 Task: Check the percentage active listings of staircase in the last 1 year.
Action: Mouse moved to (816, 184)
Screenshot: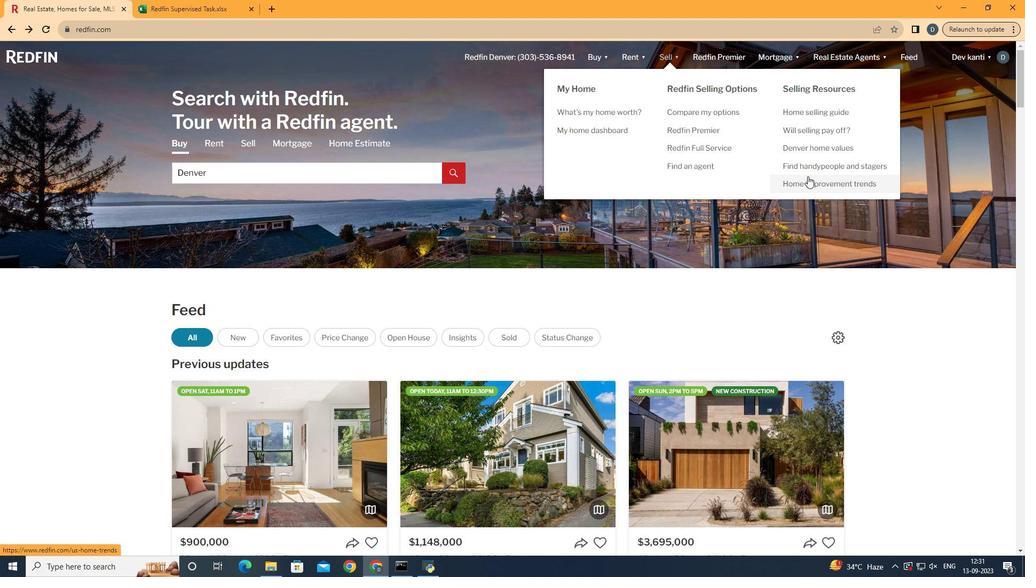 
Action: Mouse pressed left at (816, 184)
Screenshot: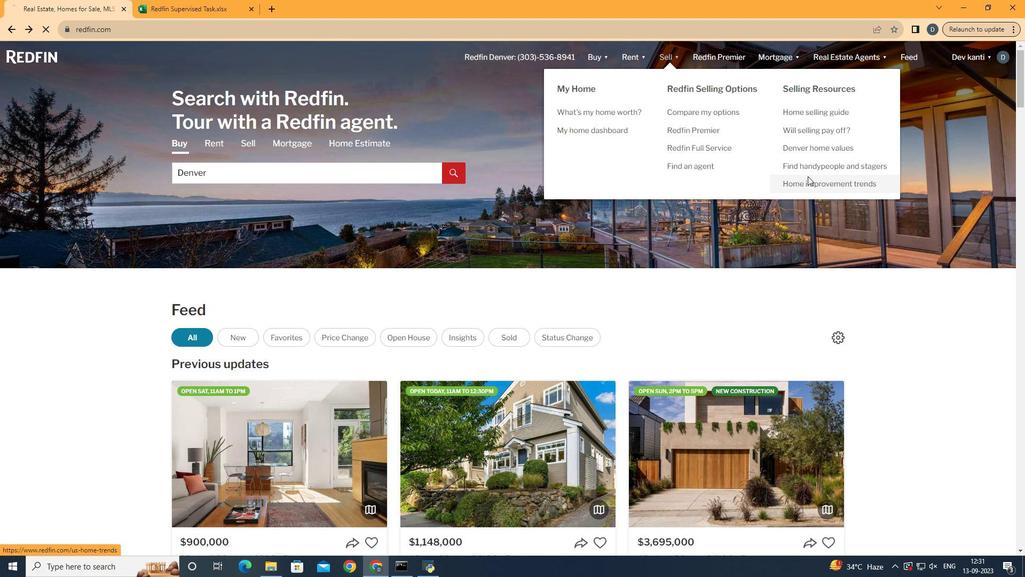 
Action: Mouse moved to (269, 206)
Screenshot: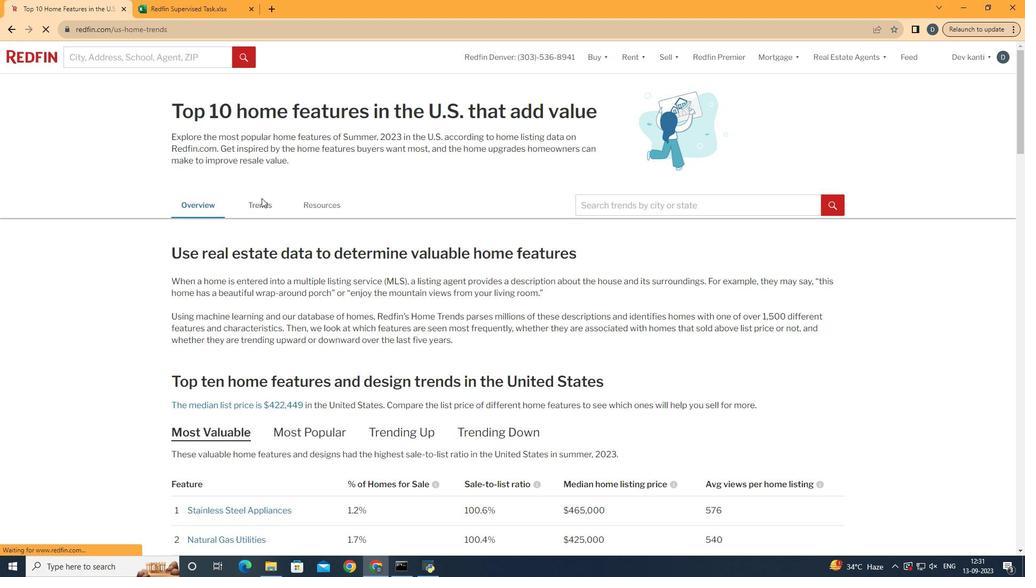 
Action: Mouse pressed left at (269, 206)
Screenshot: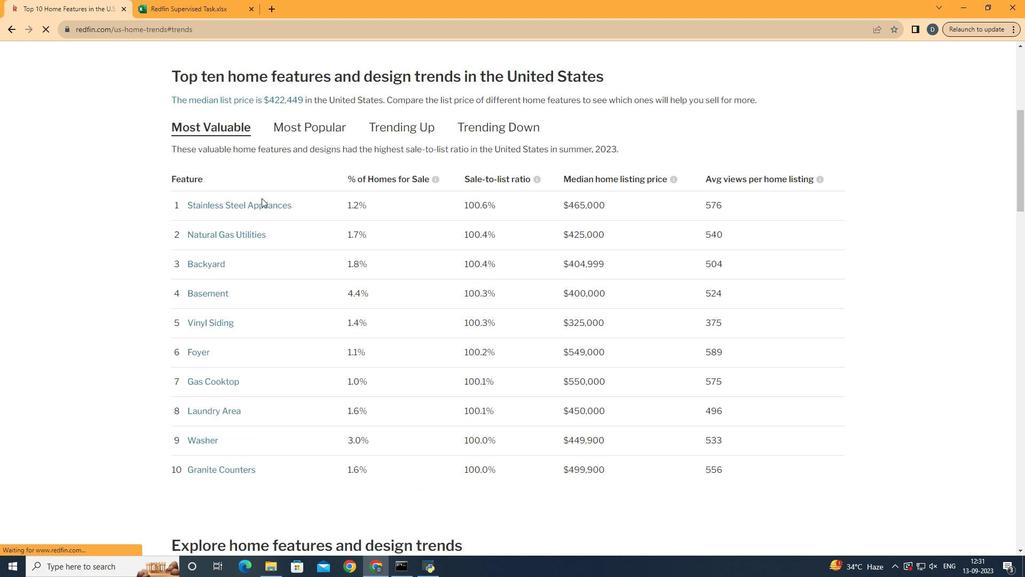
Action: Mouse moved to (430, 289)
Screenshot: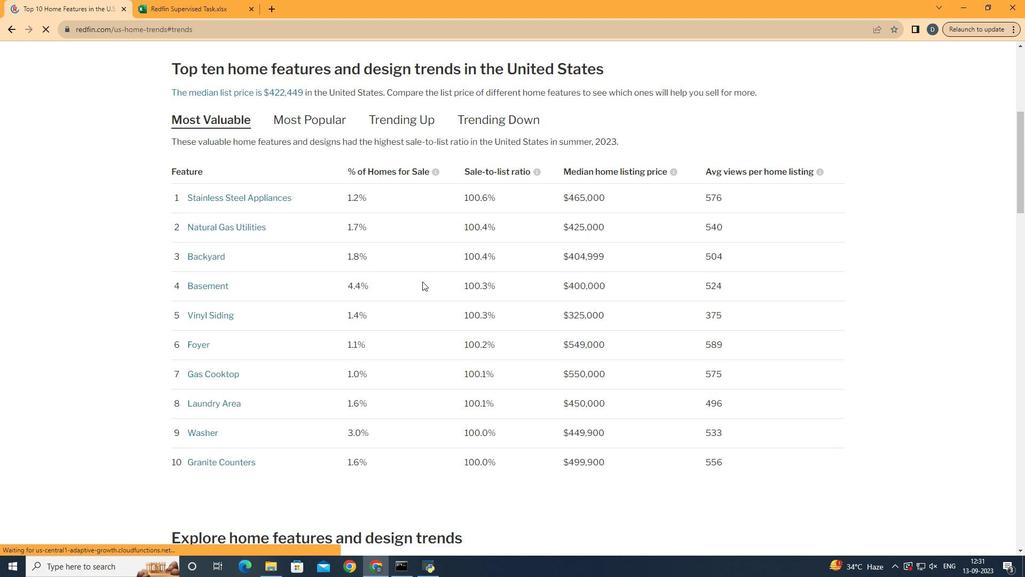 
Action: Mouse scrolled (430, 289) with delta (0, 0)
Screenshot: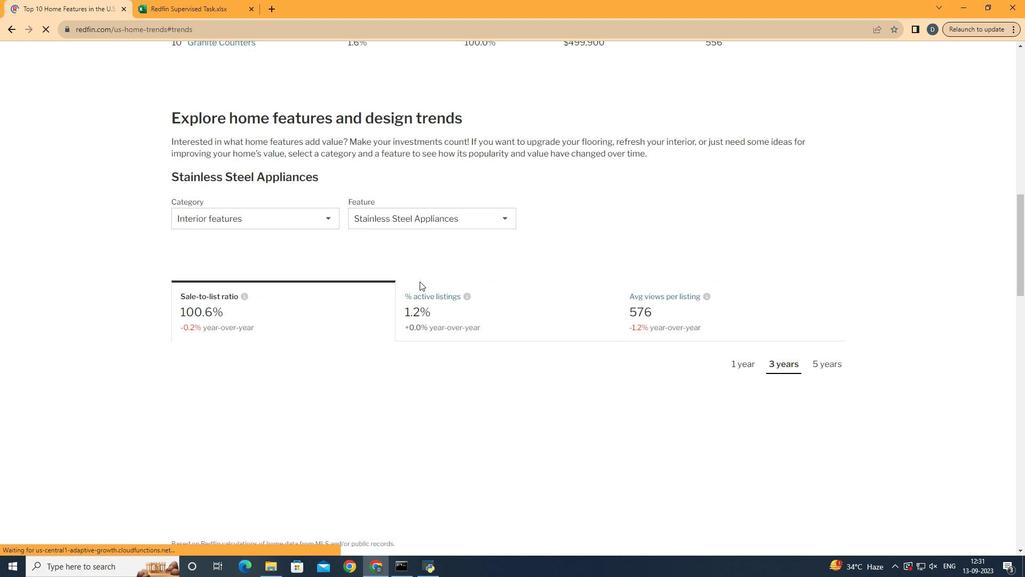 
Action: Mouse scrolled (430, 289) with delta (0, 0)
Screenshot: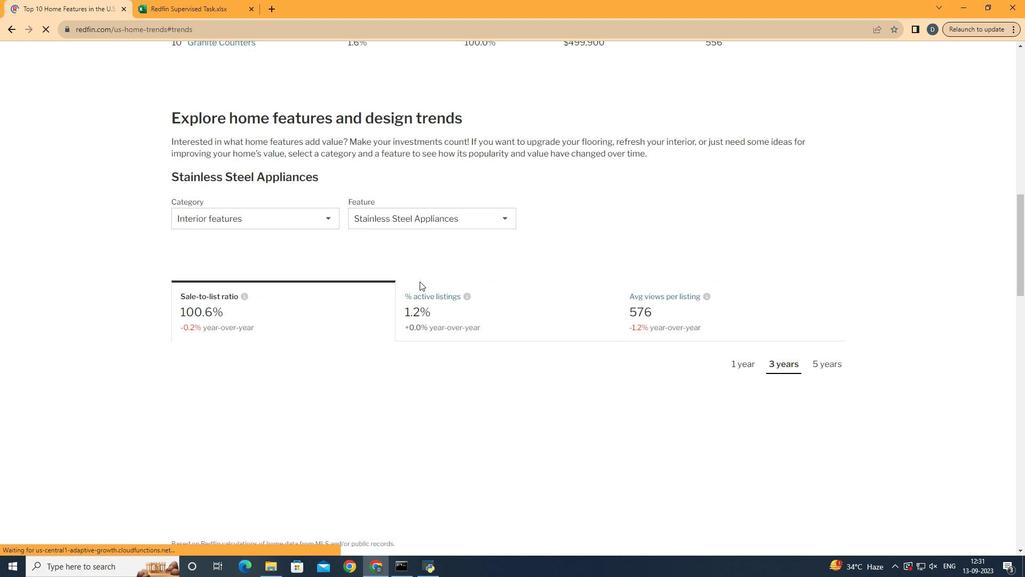 
Action: Mouse scrolled (430, 289) with delta (0, 0)
Screenshot: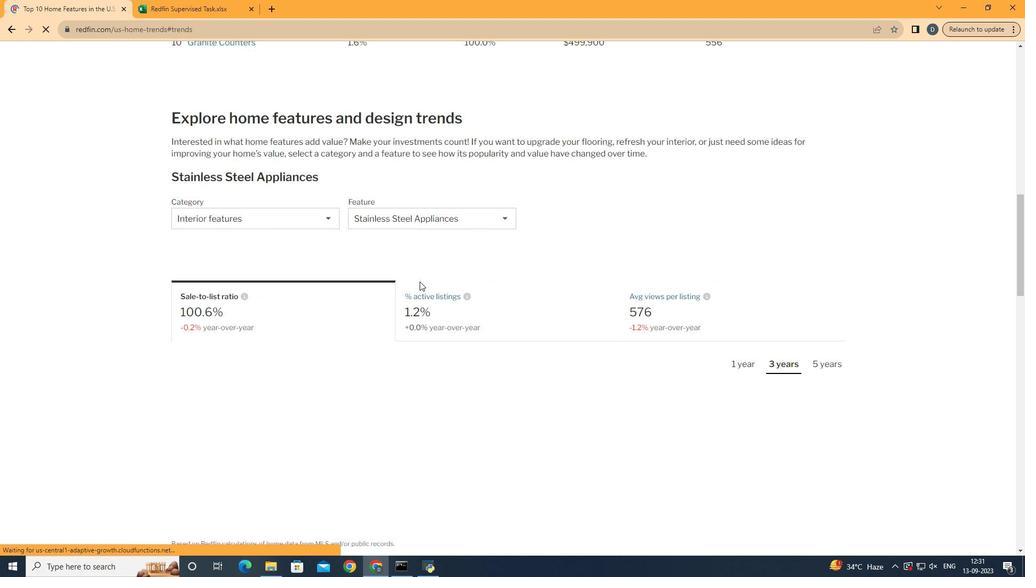 
Action: Mouse scrolled (430, 289) with delta (0, 0)
Screenshot: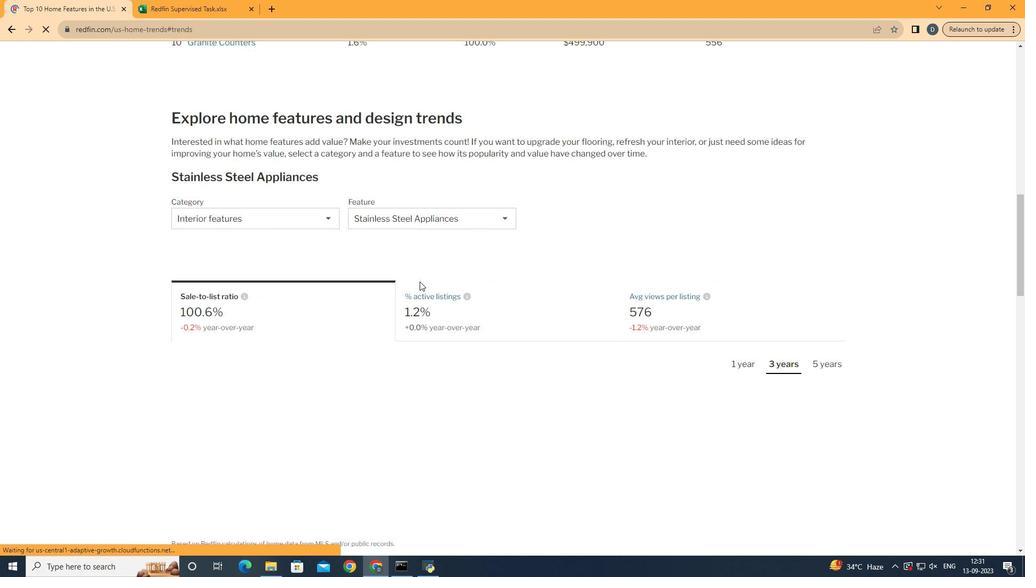
Action: Mouse scrolled (430, 289) with delta (0, 0)
Screenshot: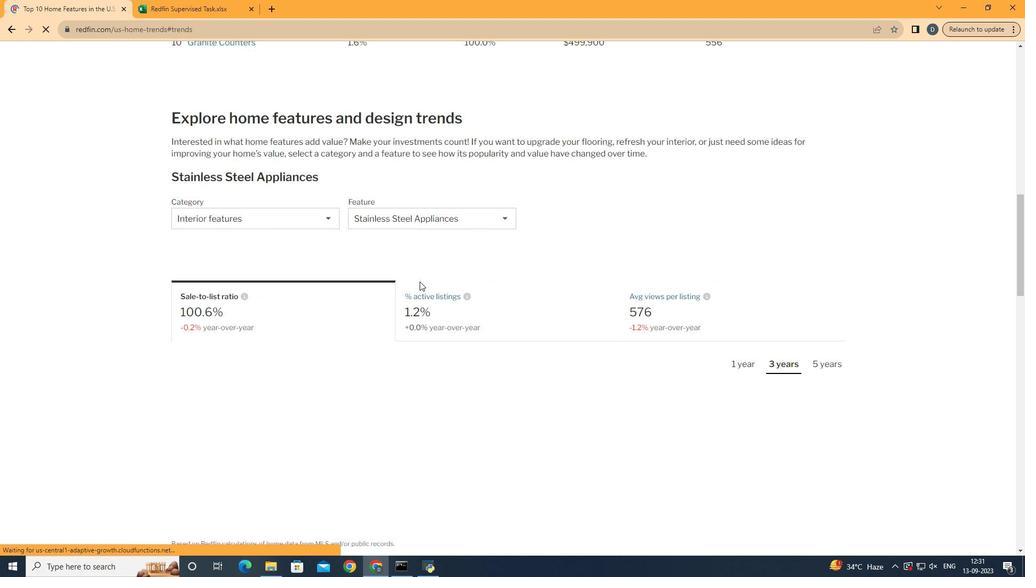 
Action: Mouse scrolled (430, 289) with delta (0, 0)
Screenshot: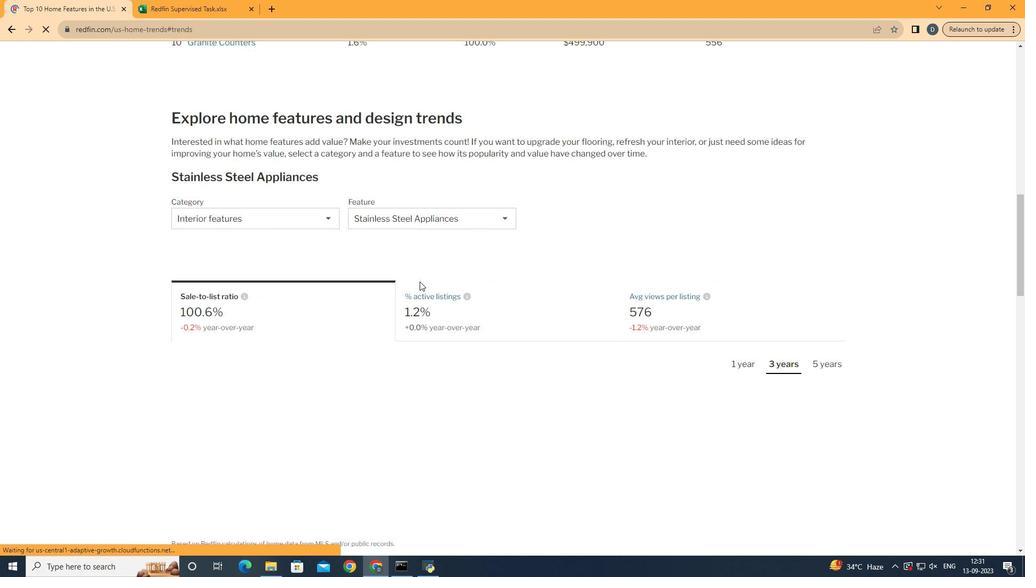 
Action: Mouse scrolled (430, 289) with delta (0, 0)
Screenshot: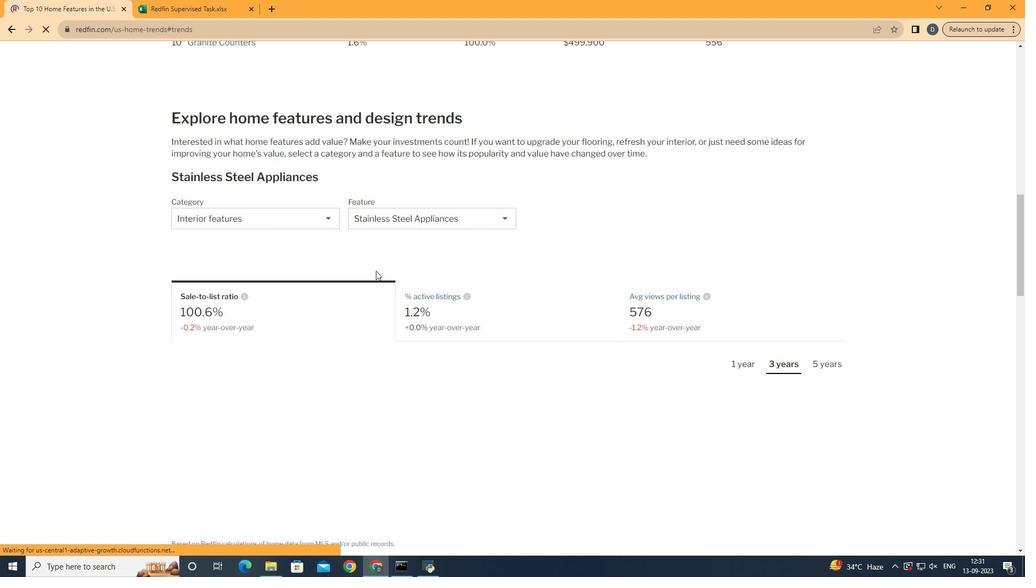 
Action: Mouse scrolled (430, 289) with delta (0, 0)
Screenshot: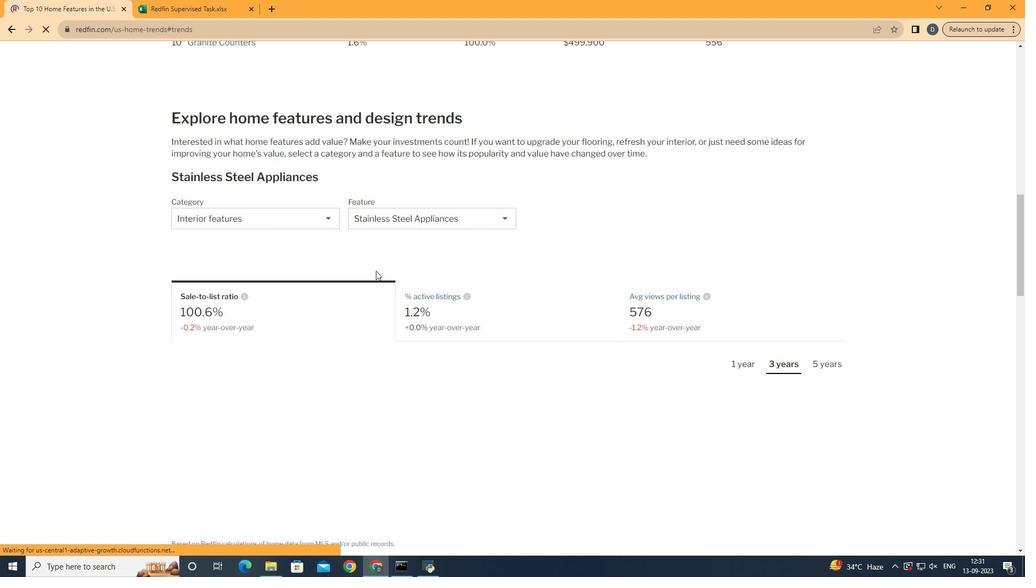 
Action: Mouse moved to (308, 248)
Screenshot: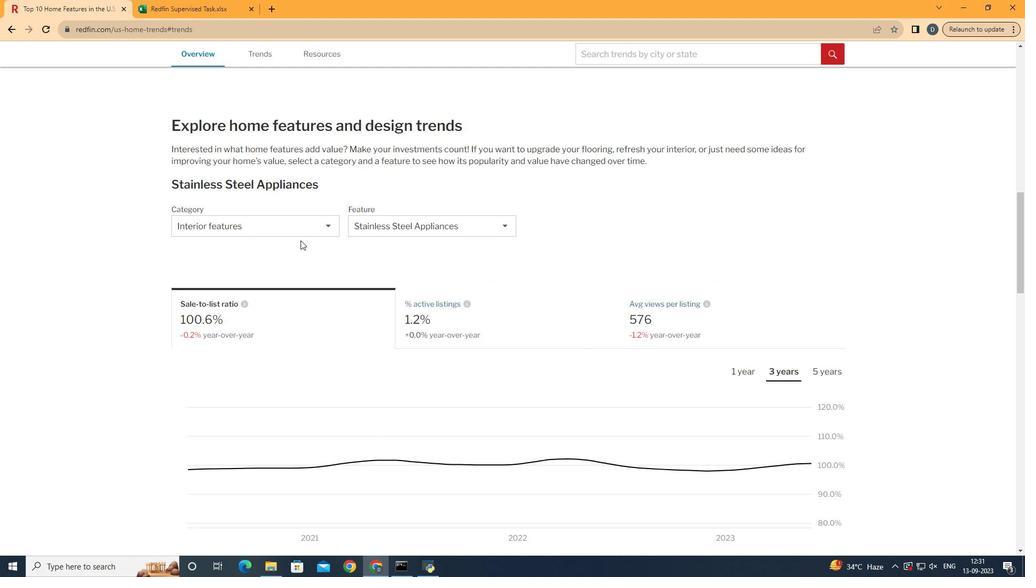 
Action: Mouse scrolled (308, 247) with delta (0, 0)
Screenshot: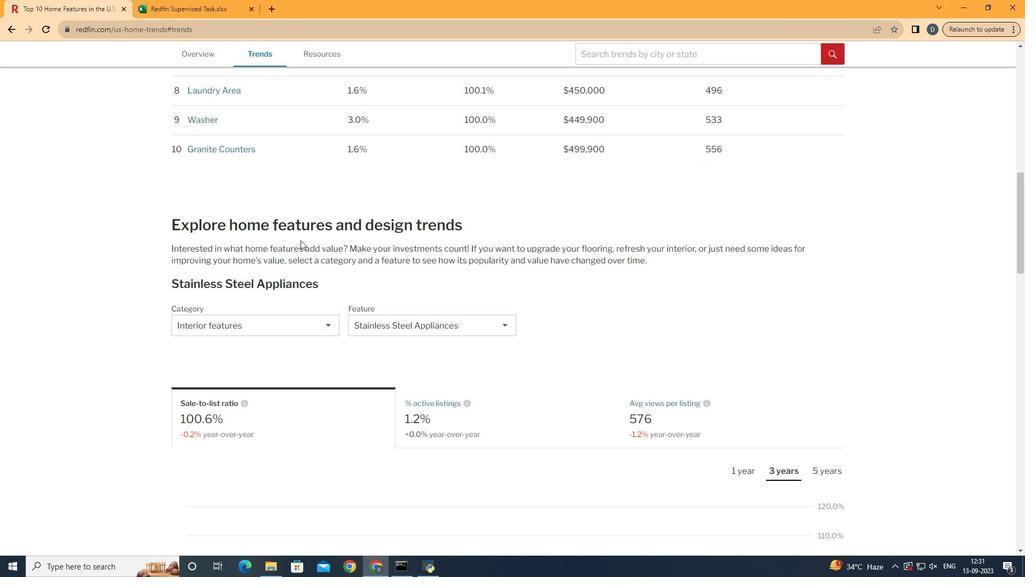 
Action: Mouse scrolled (308, 247) with delta (0, 0)
Screenshot: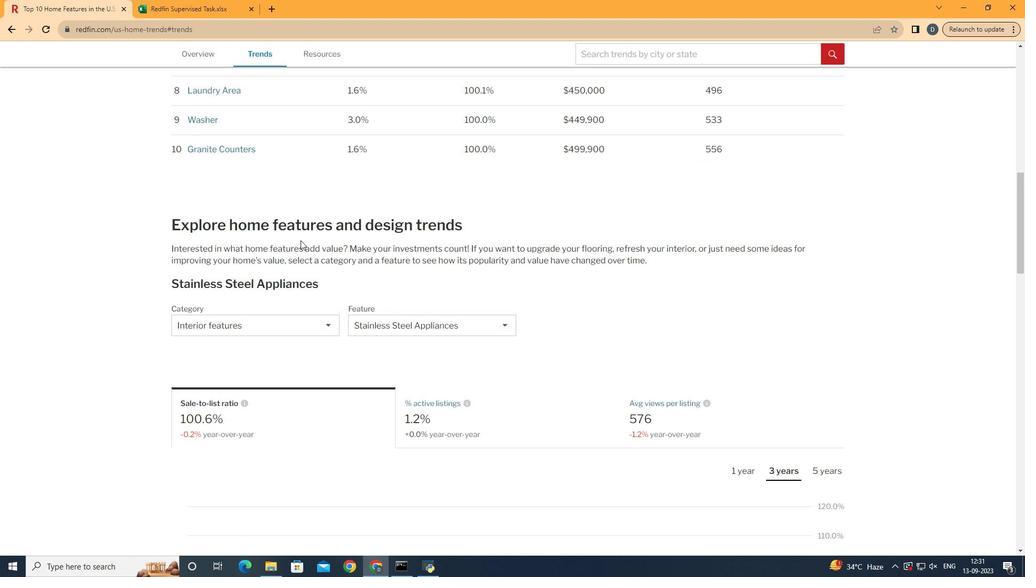 
Action: Mouse scrolled (308, 247) with delta (0, 0)
Screenshot: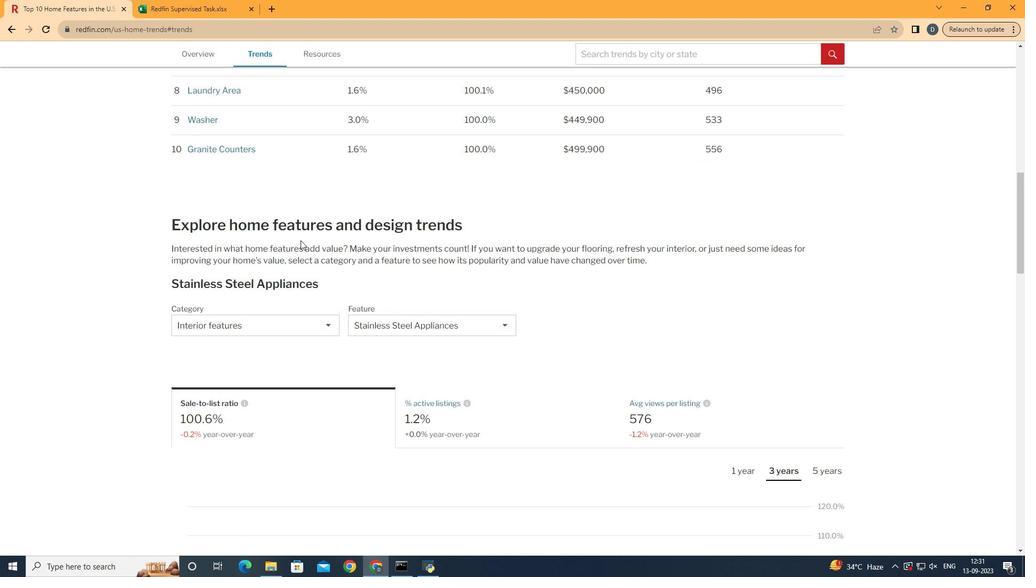 
Action: Mouse scrolled (308, 247) with delta (0, 0)
Screenshot: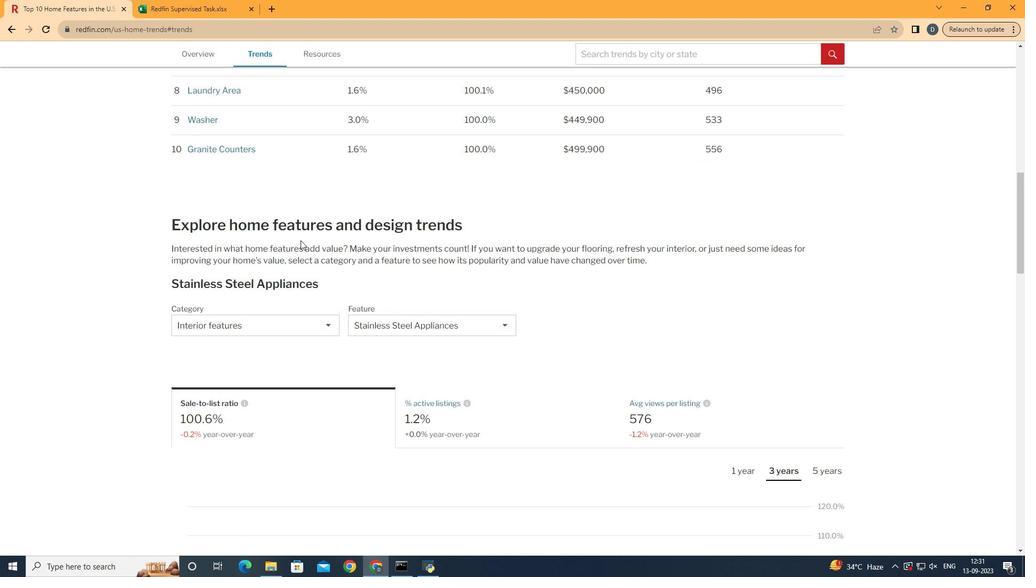 
Action: Mouse scrolled (308, 247) with delta (0, 0)
Screenshot: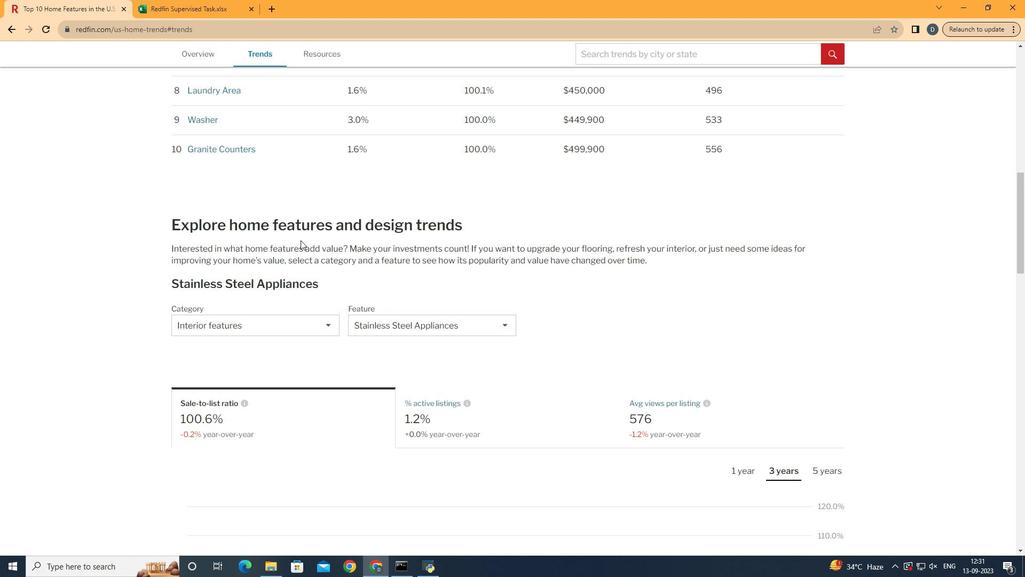 
Action: Mouse scrolled (308, 247) with delta (0, 0)
Screenshot: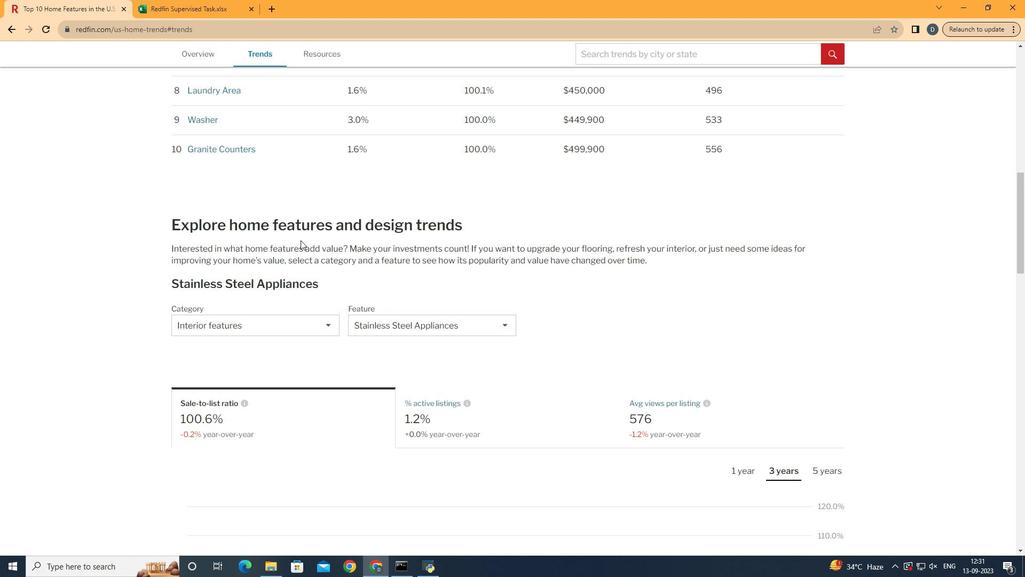 
Action: Mouse scrolled (308, 247) with delta (0, 0)
Screenshot: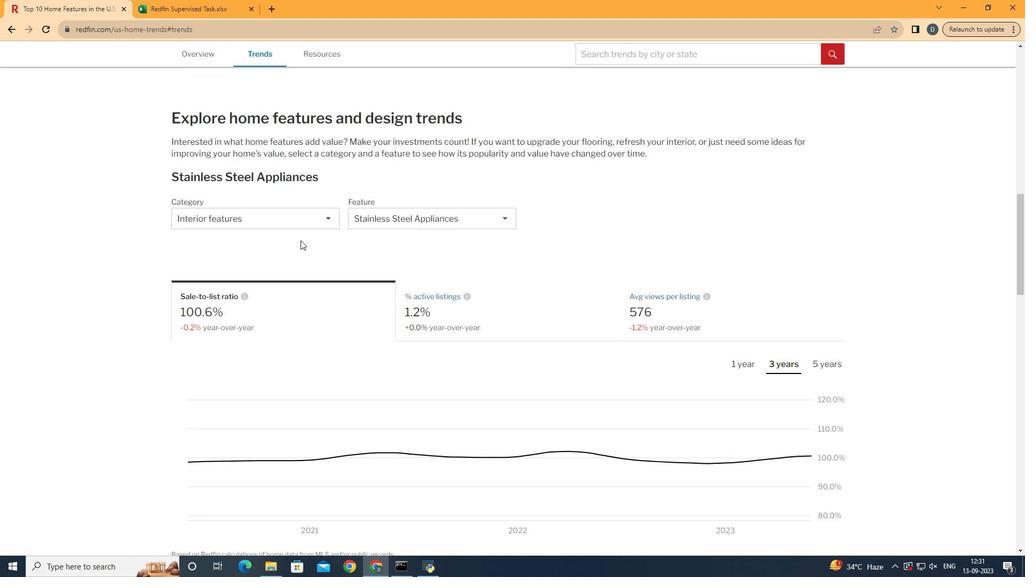 
Action: Mouse scrolled (308, 247) with delta (0, 0)
Screenshot: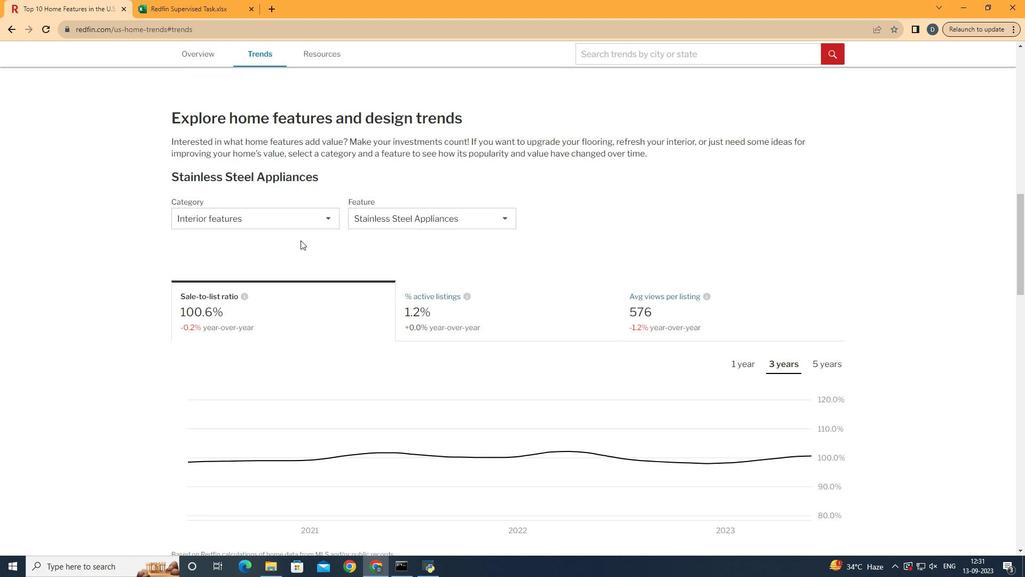 
Action: Mouse moved to (326, 216)
Screenshot: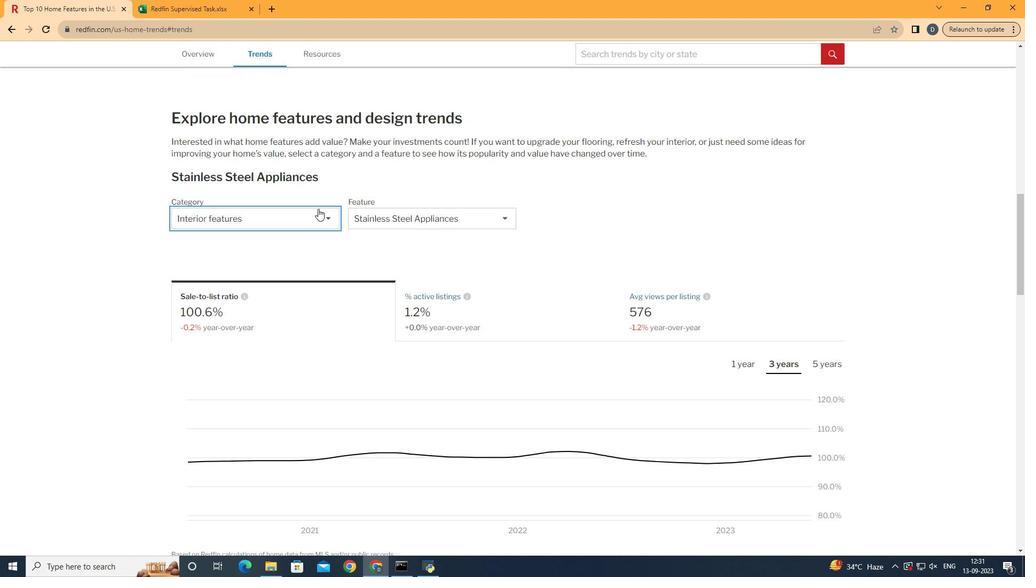 
Action: Mouse pressed left at (326, 216)
Screenshot: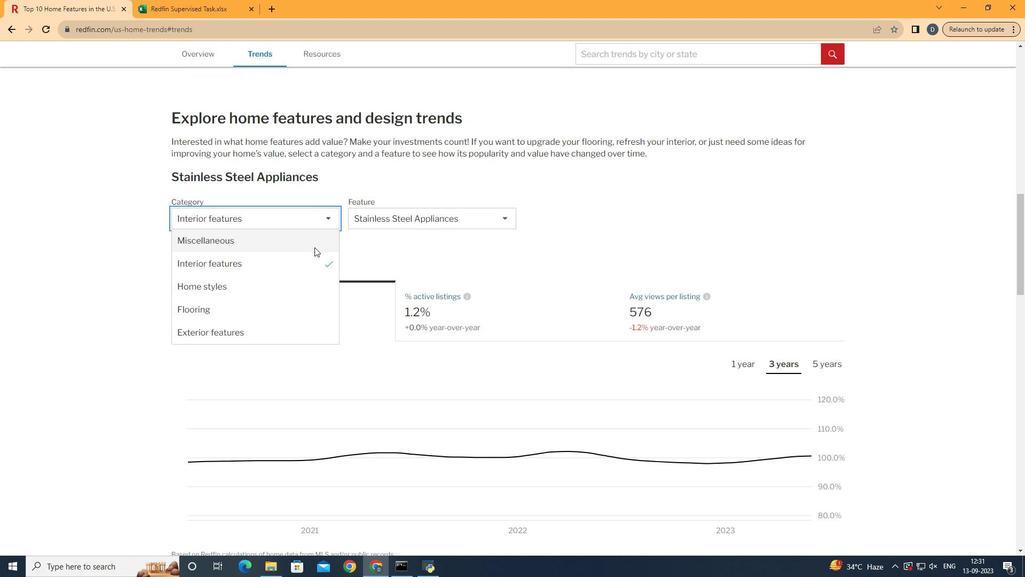 
Action: Mouse moved to (320, 272)
Screenshot: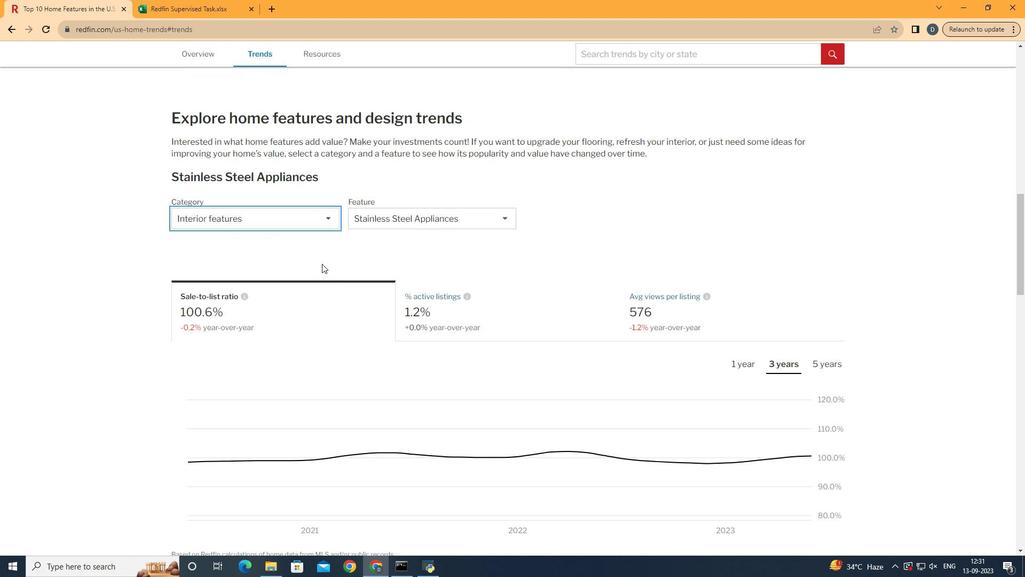 
Action: Mouse pressed left at (320, 272)
Screenshot: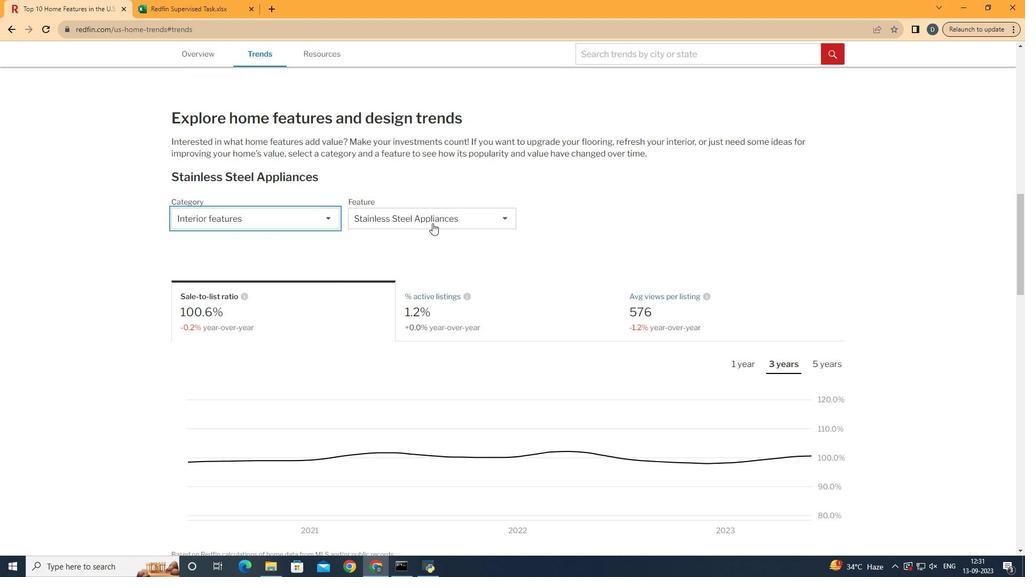 
Action: Mouse moved to (441, 231)
Screenshot: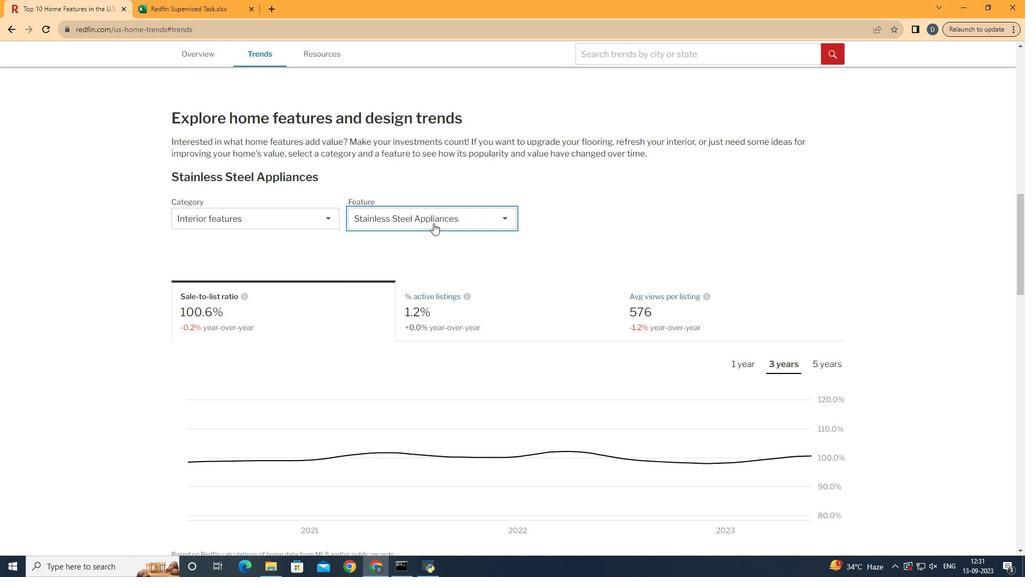 
Action: Mouse pressed left at (441, 231)
Screenshot: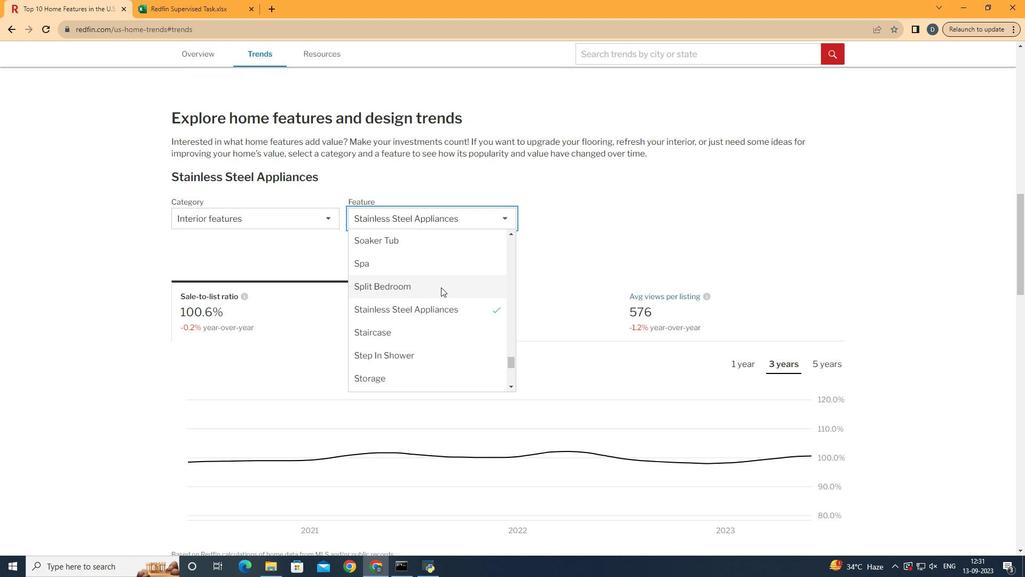 
Action: Mouse moved to (443, 342)
Screenshot: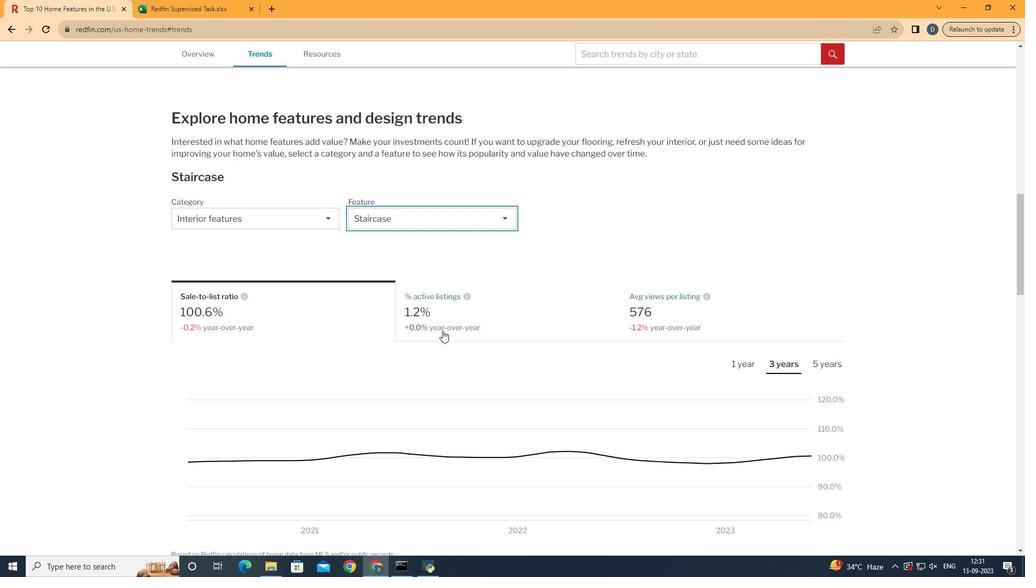 
Action: Mouse pressed left at (443, 342)
Screenshot: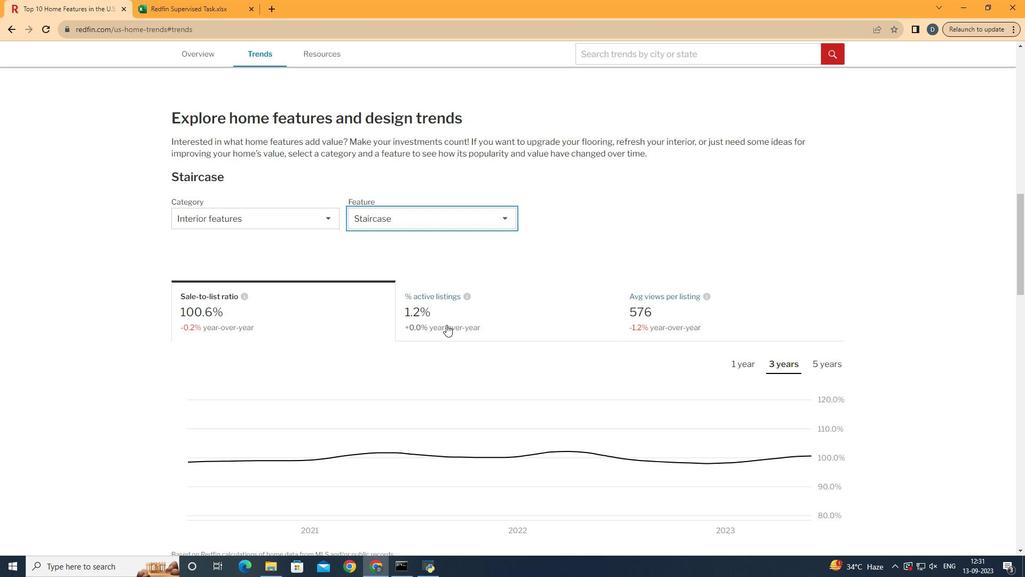 
Action: Mouse moved to (352, 314)
Screenshot: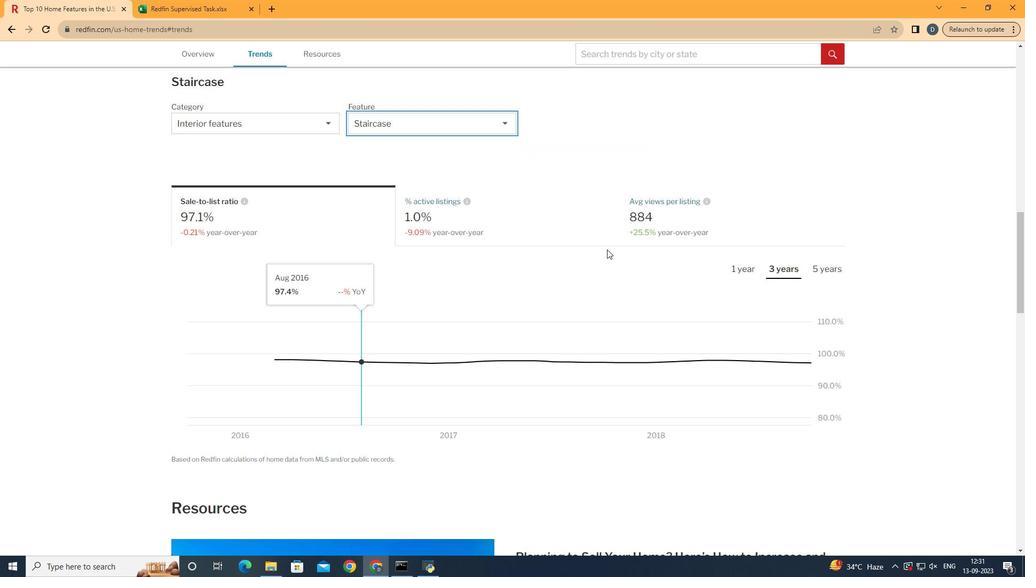 
Action: Mouse scrolled (352, 314) with delta (0, 0)
Screenshot: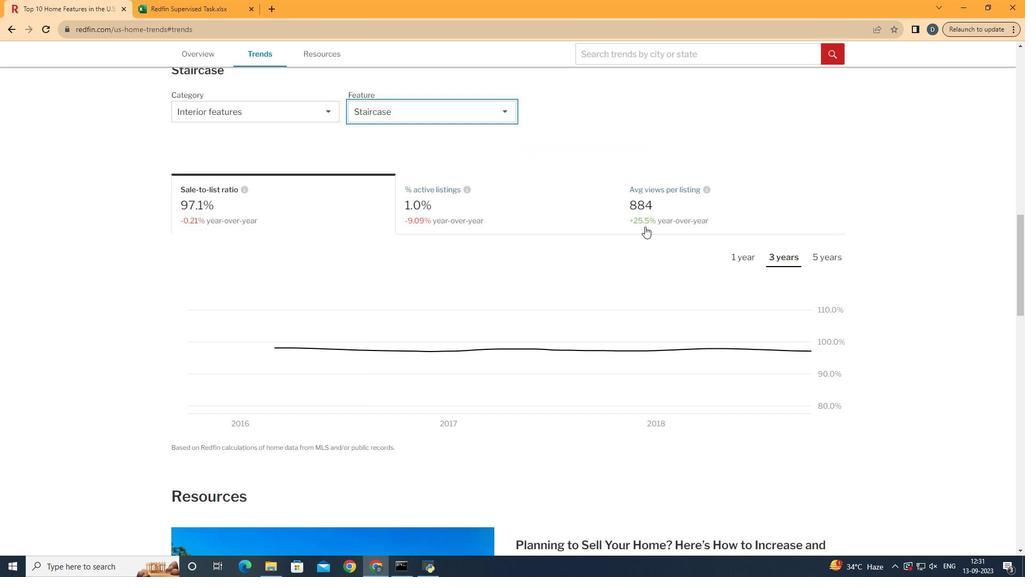 
Action: Mouse moved to (352, 315)
Screenshot: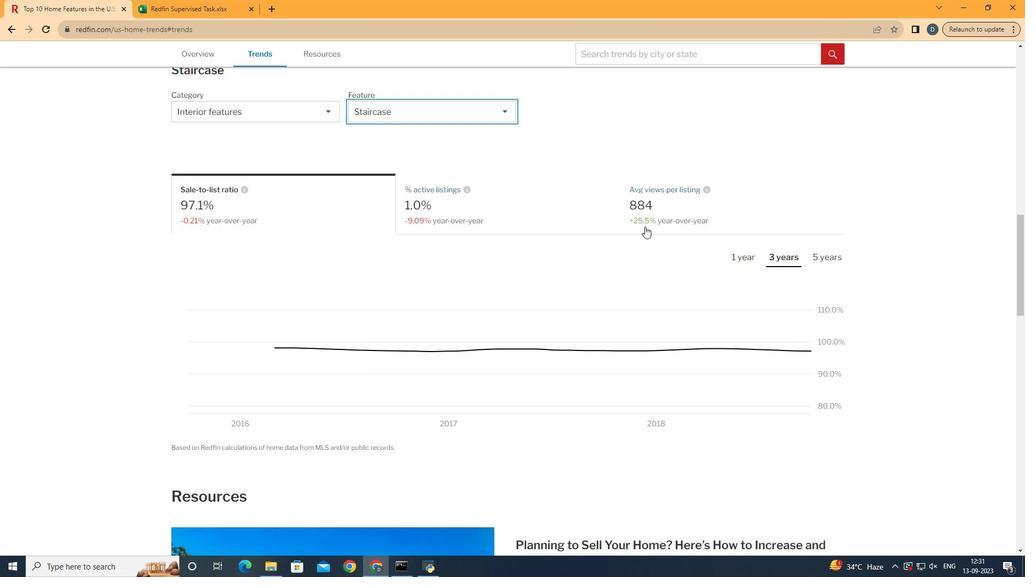 
Action: Mouse scrolled (352, 314) with delta (0, 0)
Screenshot: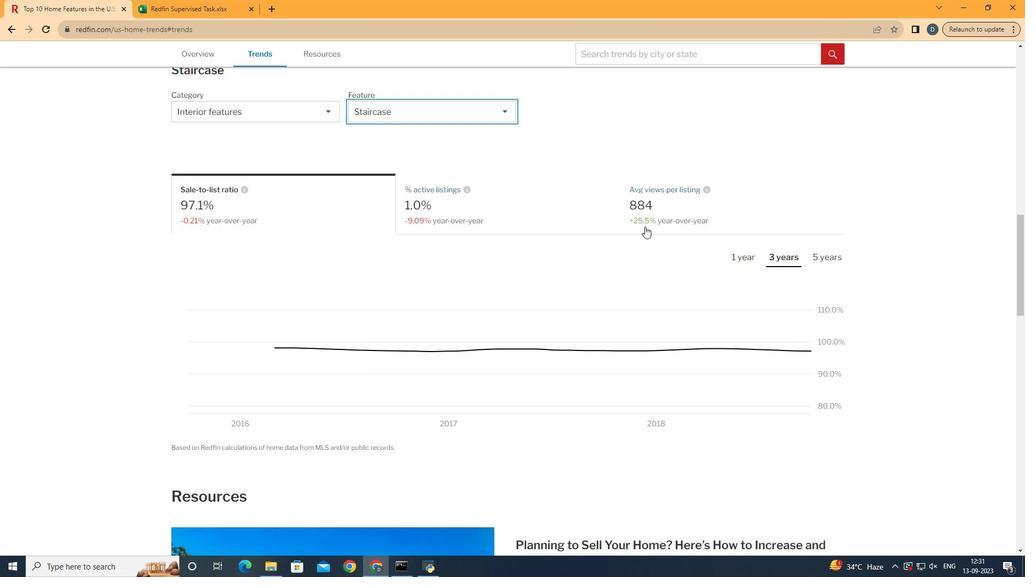 
Action: Mouse moved to (578, 194)
Screenshot: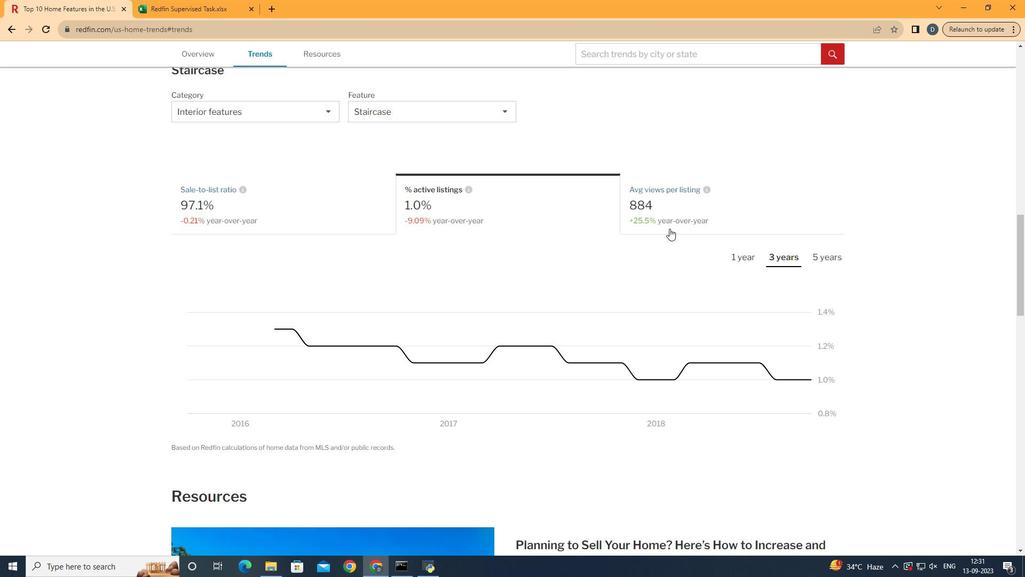 
Action: Mouse pressed left at (578, 194)
Screenshot: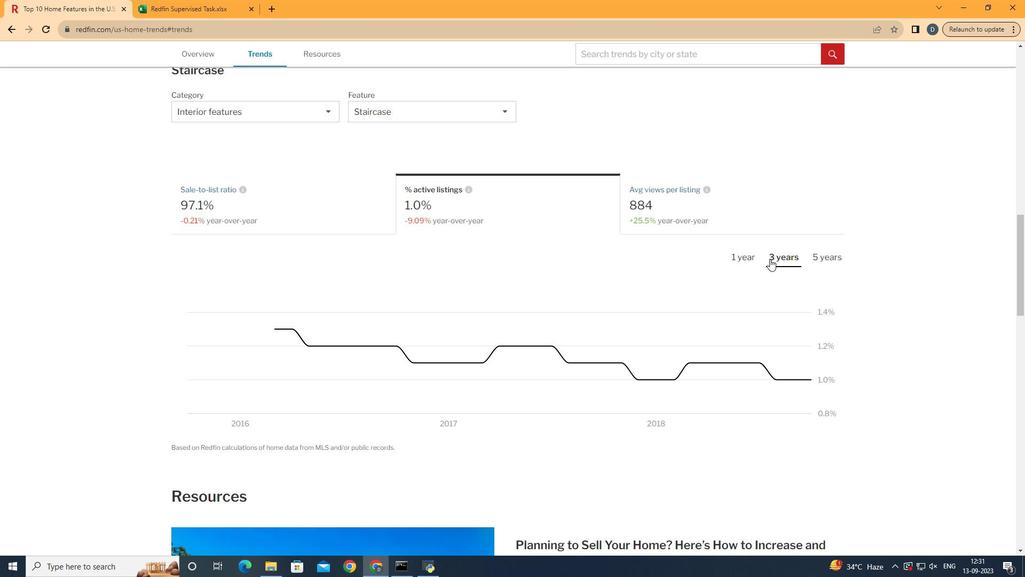 
Action: Mouse moved to (758, 269)
Screenshot: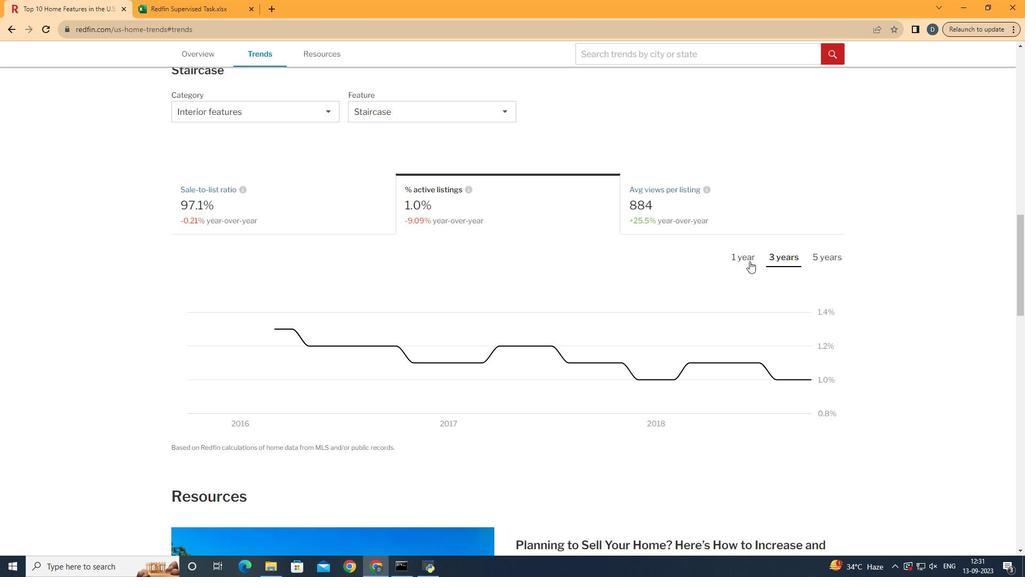 
Action: Mouse pressed left at (758, 269)
Screenshot: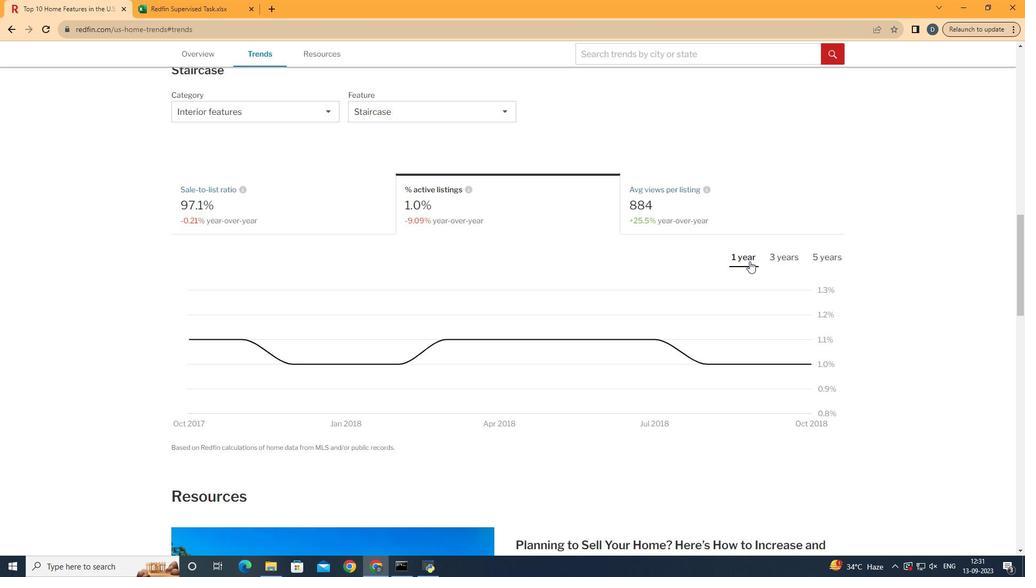 
Action: Mouse moved to (810, 376)
Screenshot: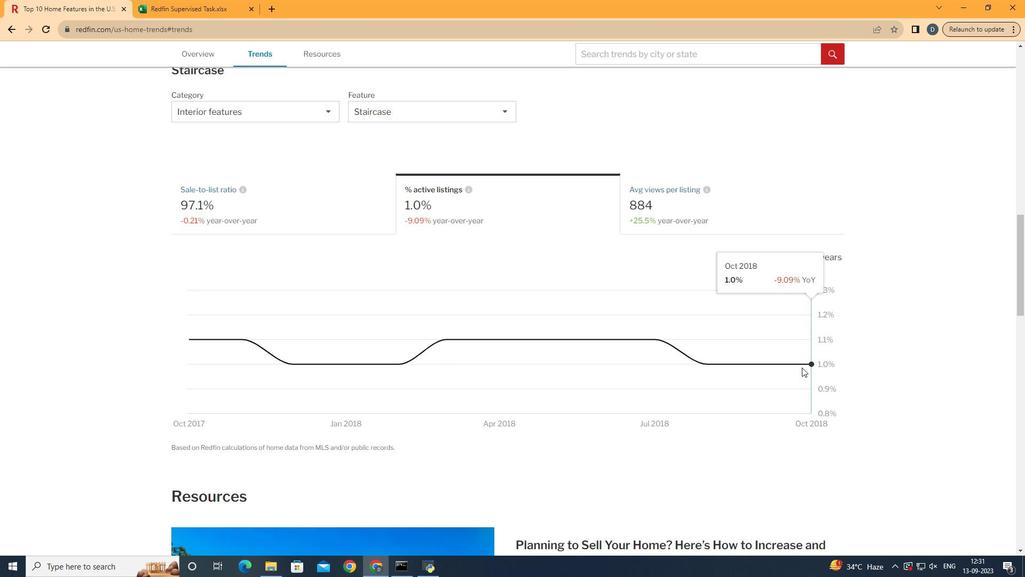 
